 Task: Create a task  Implement a new cloud-based expense tracking system for a company , assign it to team member softage.3@softage.net in the project ConduitTech and update the status of the task to  On Track  , set the priority of the task to Low
Action: Mouse moved to (234, 198)
Screenshot: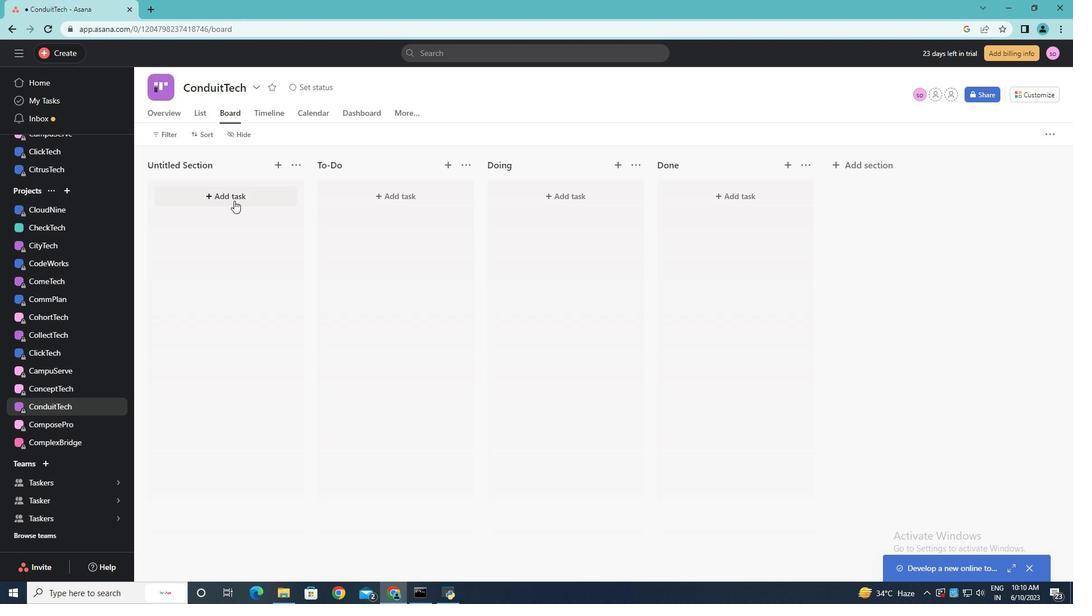 
Action: Mouse pressed left at (234, 198)
Screenshot: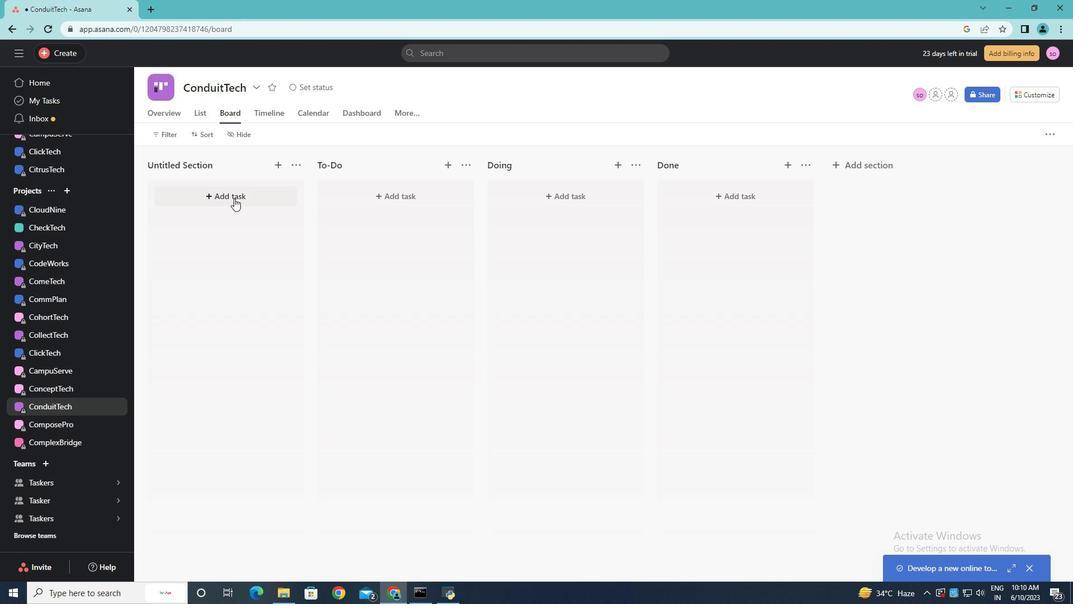 
Action: Key pressed <Key.shift><Key.shift><Key.shift><Key.shift><Key.shift>Implement<Key.space><Key.space><Key.backspace>a<Key.space>new<Key.space>cloud-based<Key.space><Key.shift>E<Key.backspace>expense<Key.space><Key.shift>Tr<Key.backspace><Key.backspace>tracking<Key.space>system<Key.space>for<Key.space>a<Key.space>company
Screenshot: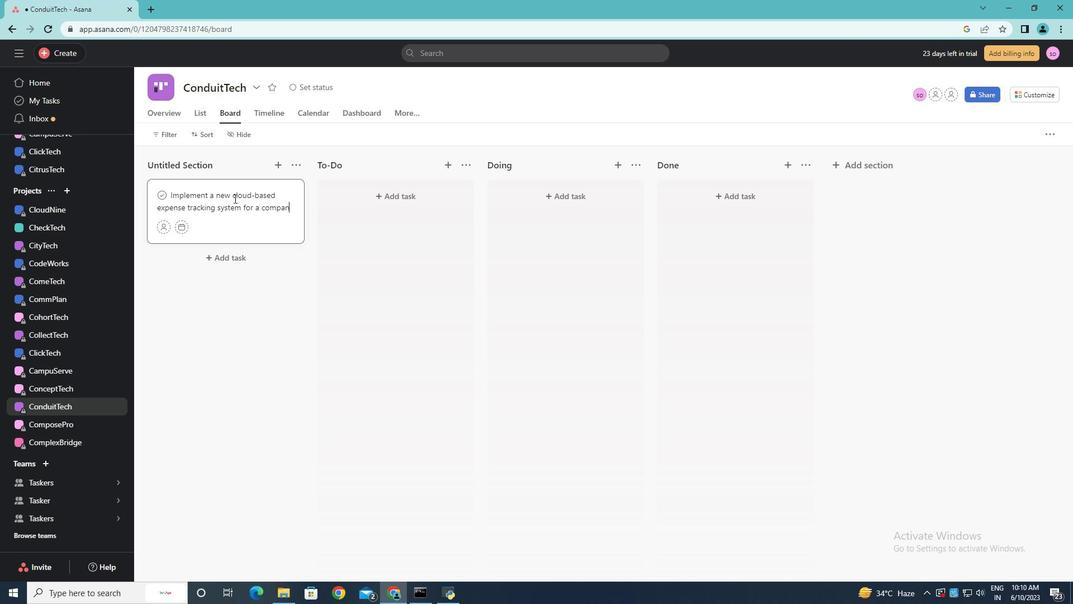 
Action: Mouse moved to (161, 226)
Screenshot: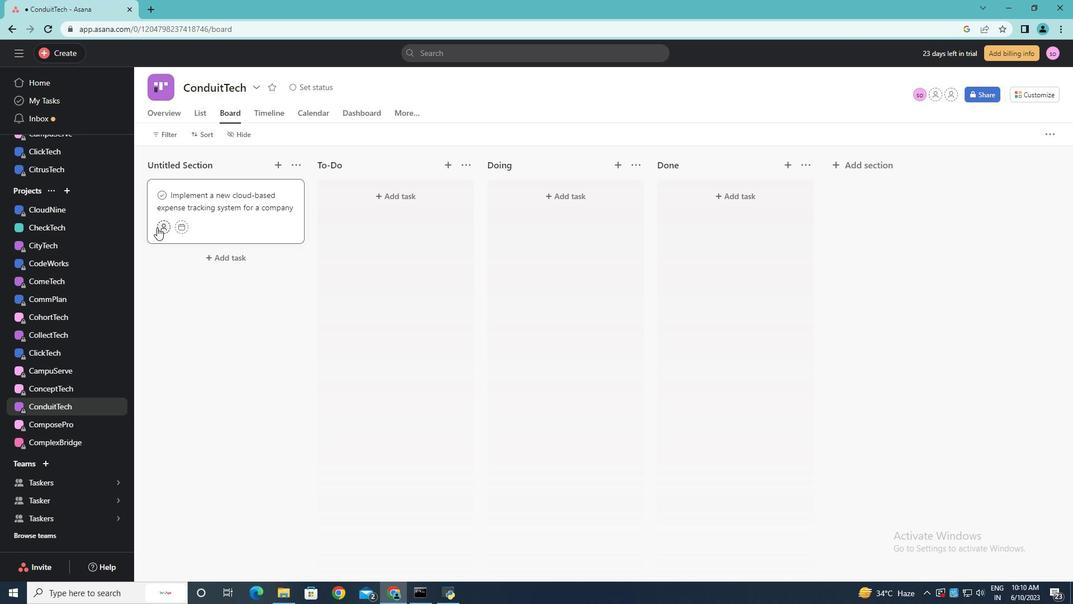 
Action: Mouse pressed left at (161, 226)
Screenshot: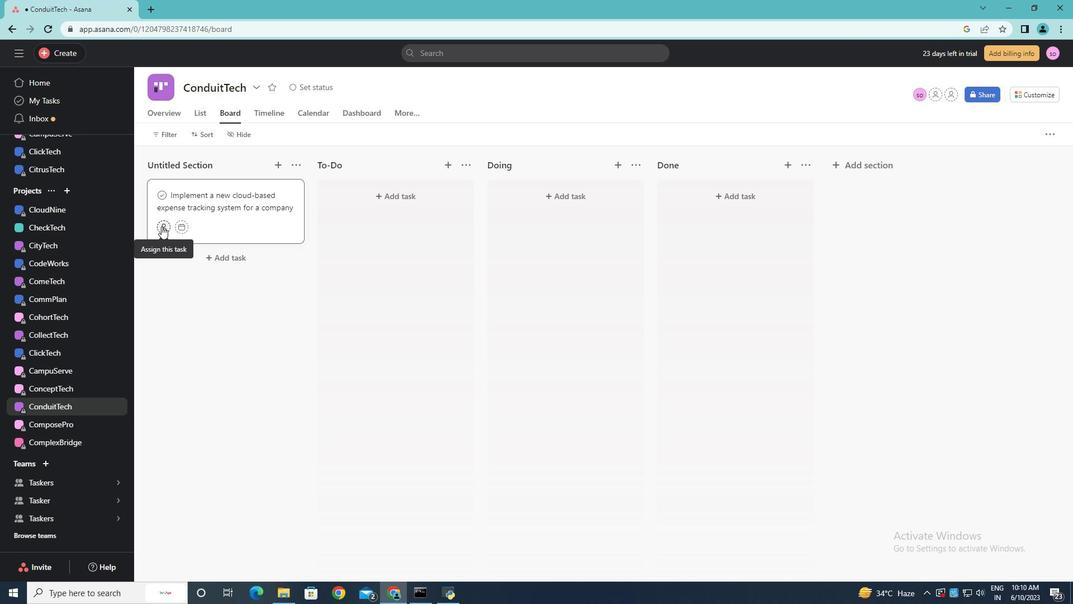 
Action: Key pressed softage.3<Key.shift><Key.shift><Key.shift><Key.shift><Key.shift><Key.shift><Key.shift><Key.shift><Key.shift><Key.shift><Key.shift><Key.shift><Key.shift><Key.shift><Key.shift><Key.shift>@sod<Key.backspace>ftage.net<Key.enter>
Screenshot: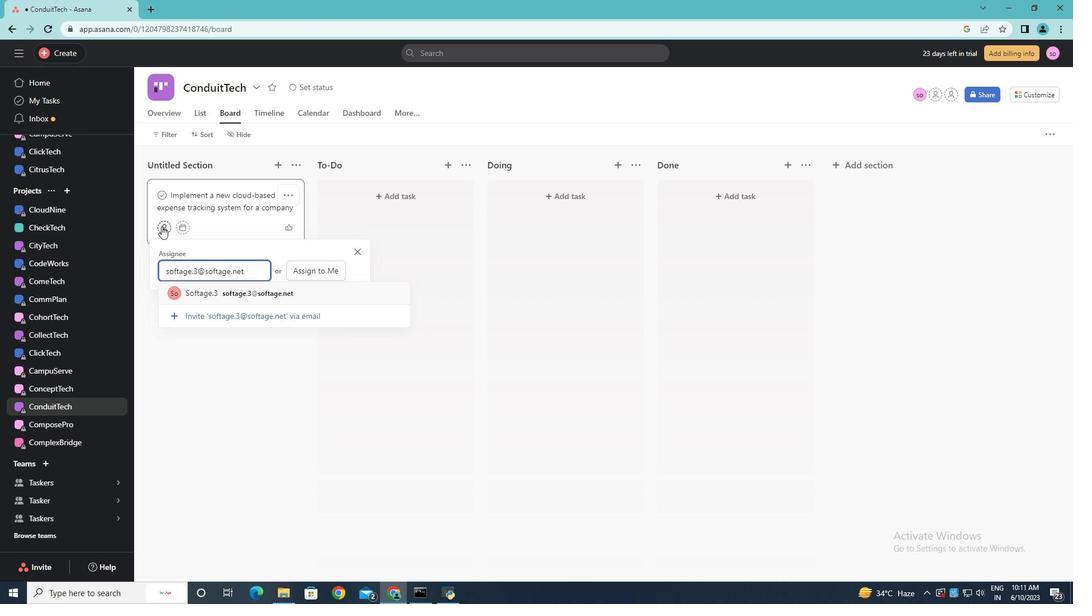 
Action: Mouse moved to (232, 208)
Screenshot: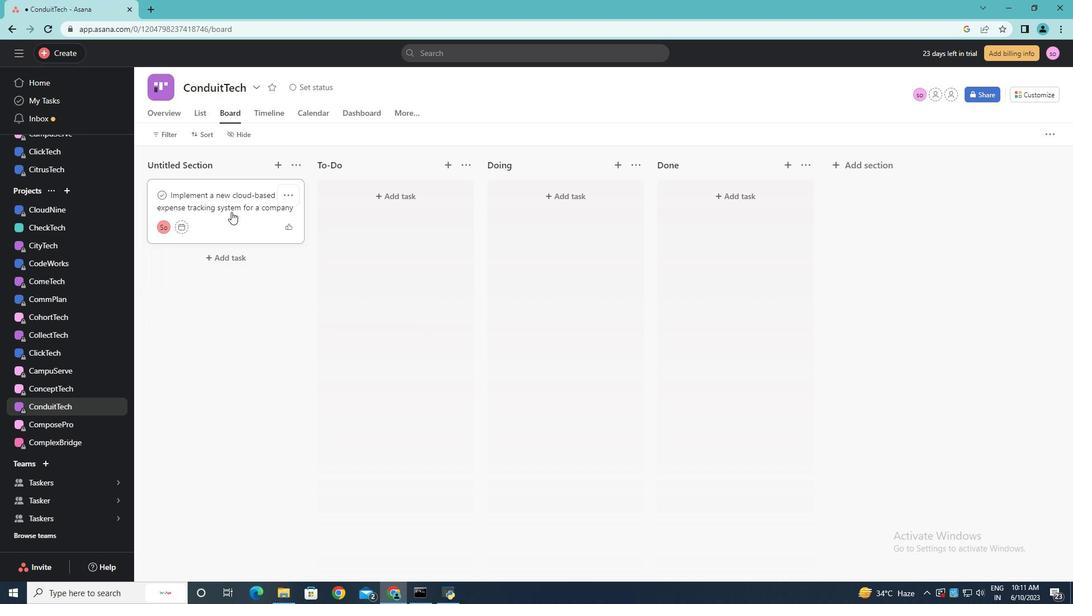 
Action: Mouse pressed left at (232, 208)
Screenshot: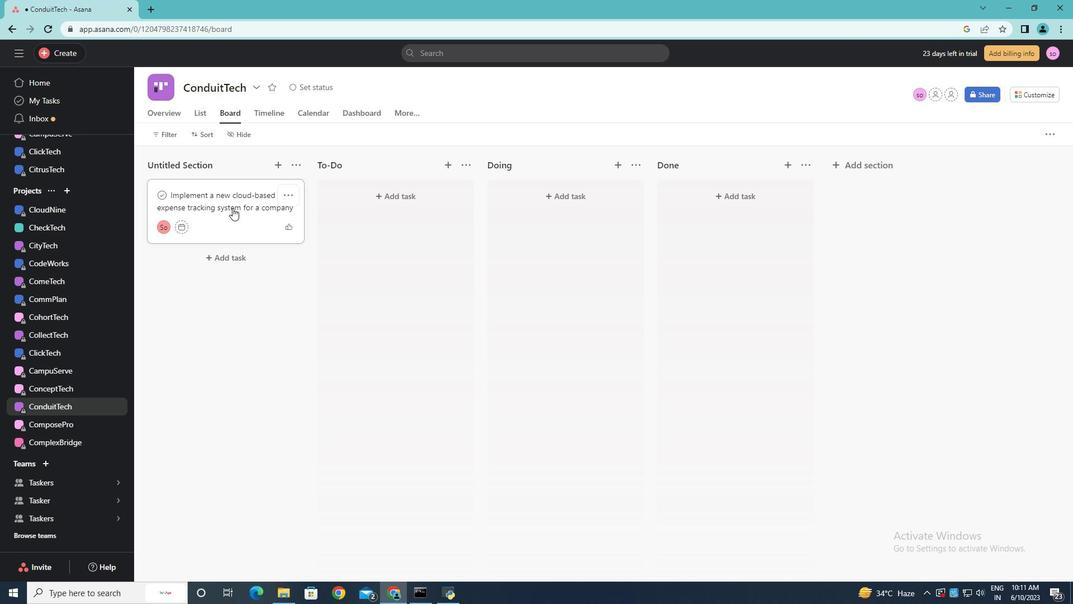 
Action: Mouse moved to (829, 349)
Screenshot: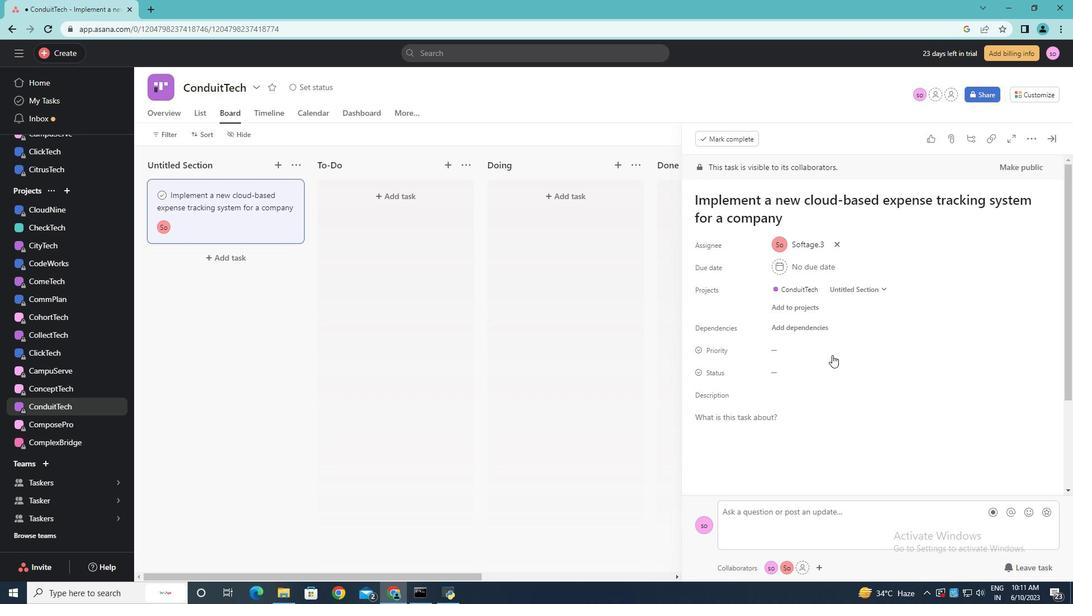 
Action: Mouse pressed left at (829, 349)
Screenshot: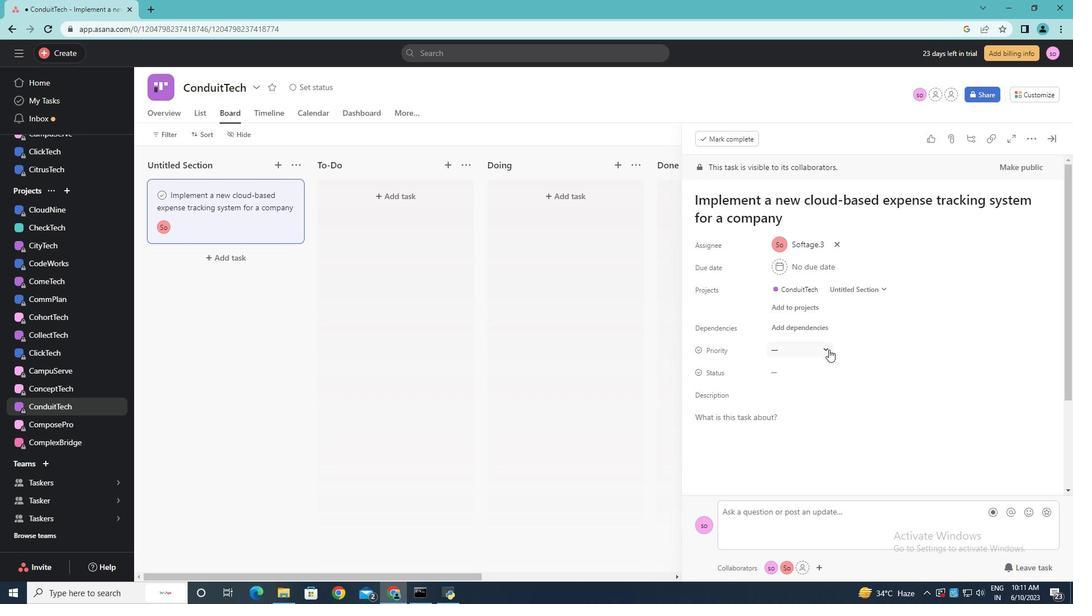 
Action: Mouse moved to (809, 431)
Screenshot: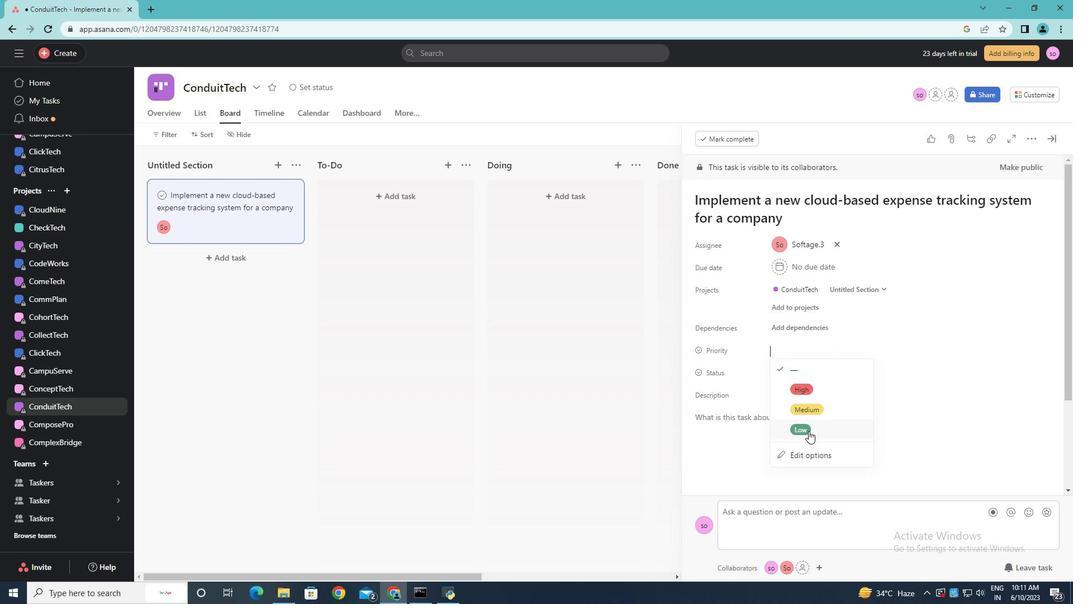
Action: Mouse pressed left at (809, 431)
Screenshot: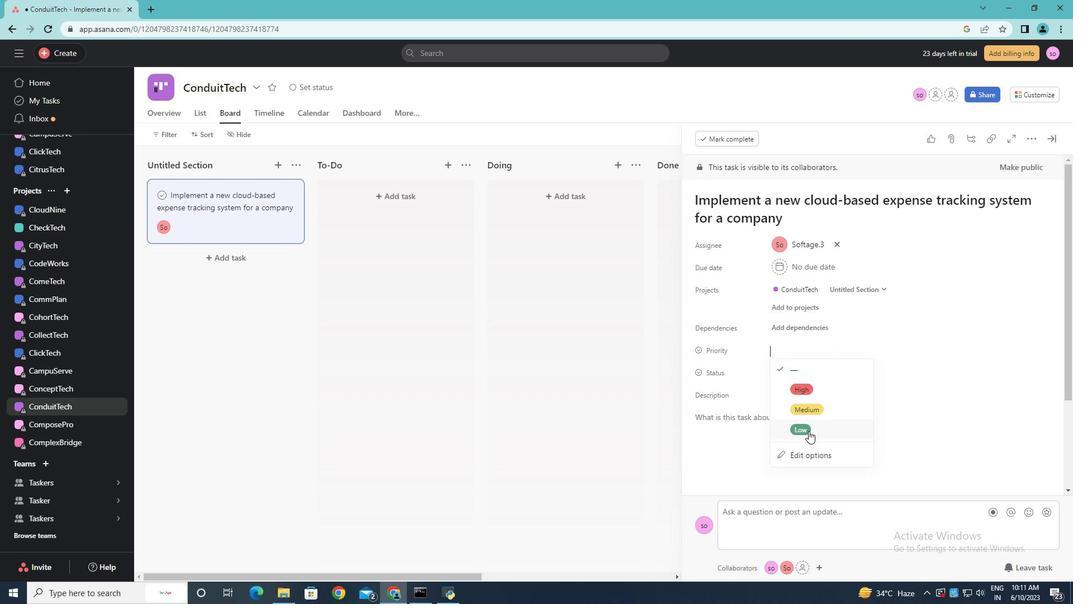 
Action: Mouse moved to (824, 370)
Screenshot: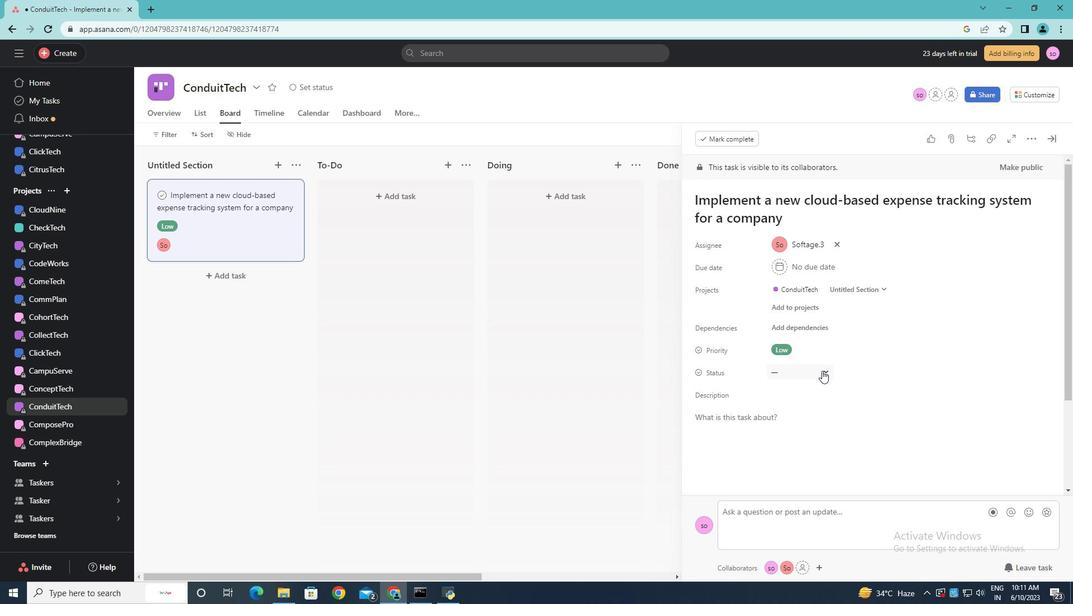 
Action: Mouse pressed left at (824, 370)
Screenshot: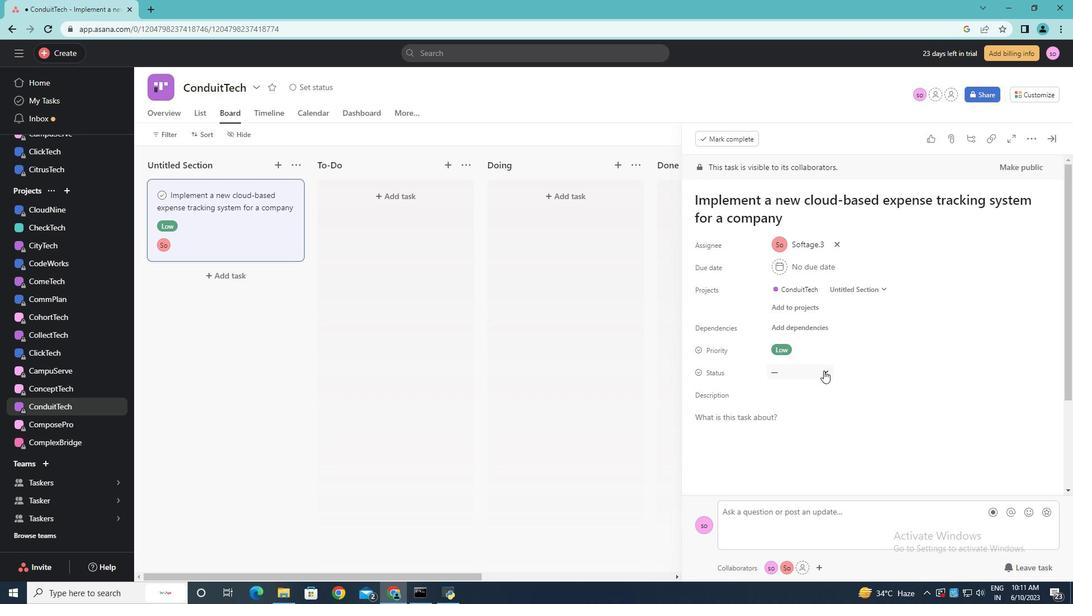 
Action: Mouse moved to (810, 411)
Screenshot: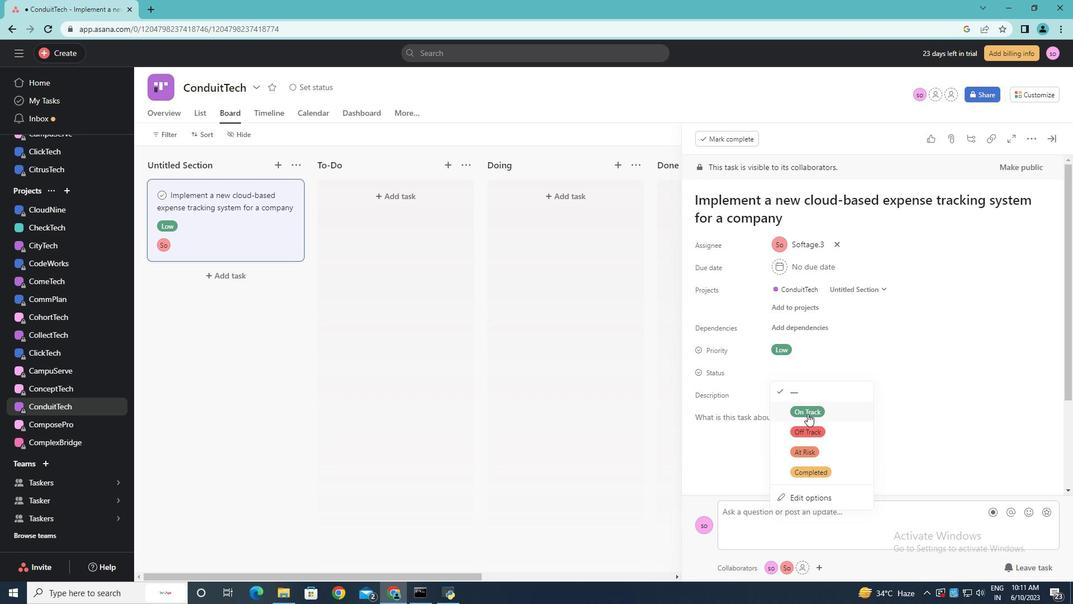 
Action: Mouse pressed left at (810, 411)
Screenshot: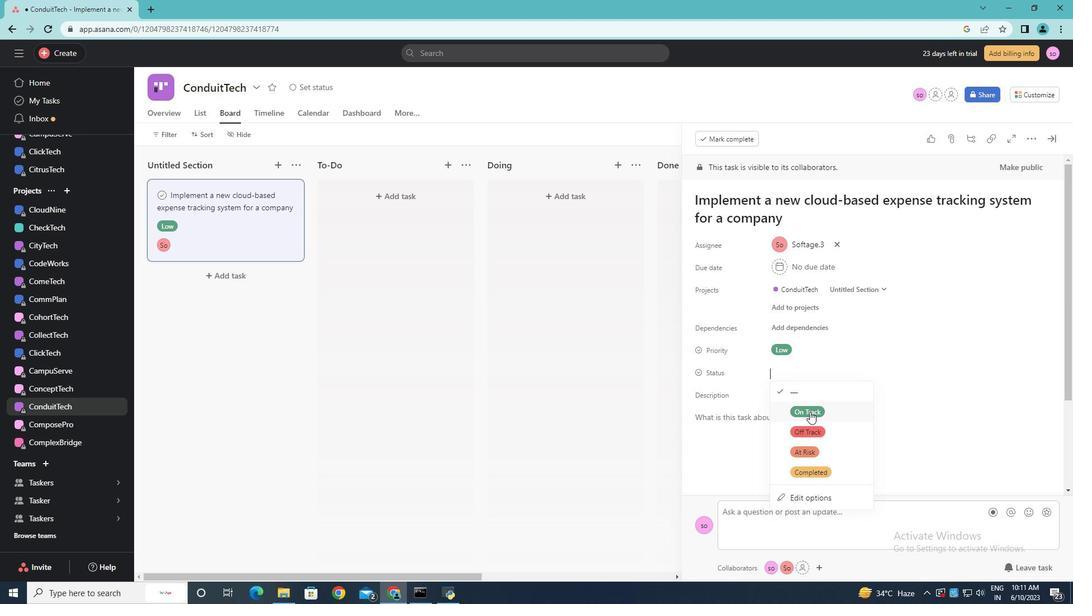 
Action: Mouse moved to (987, 341)
Screenshot: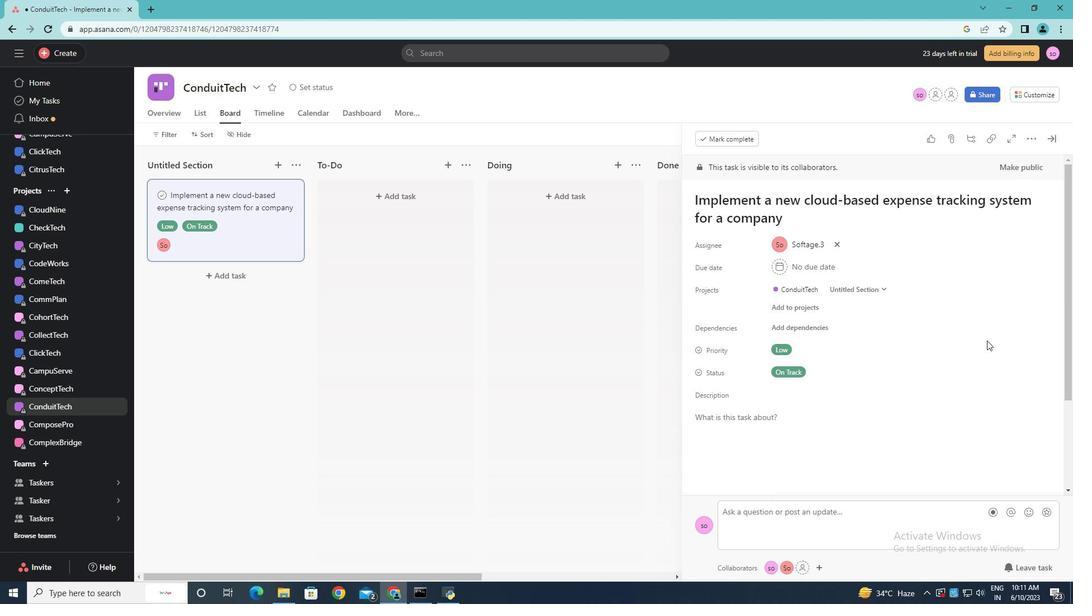 
Action: Mouse scrolled (987, 340) with delta (0, 0)
Screenshot: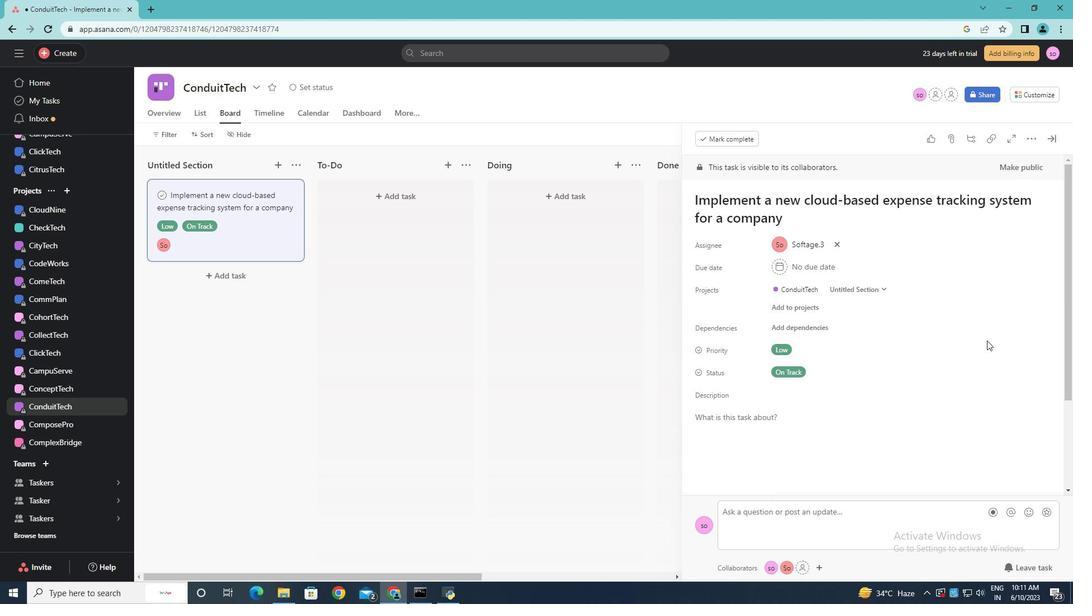 
Action: Mouse scrolled (987, 340) with delta (0, 0)
Screenshot: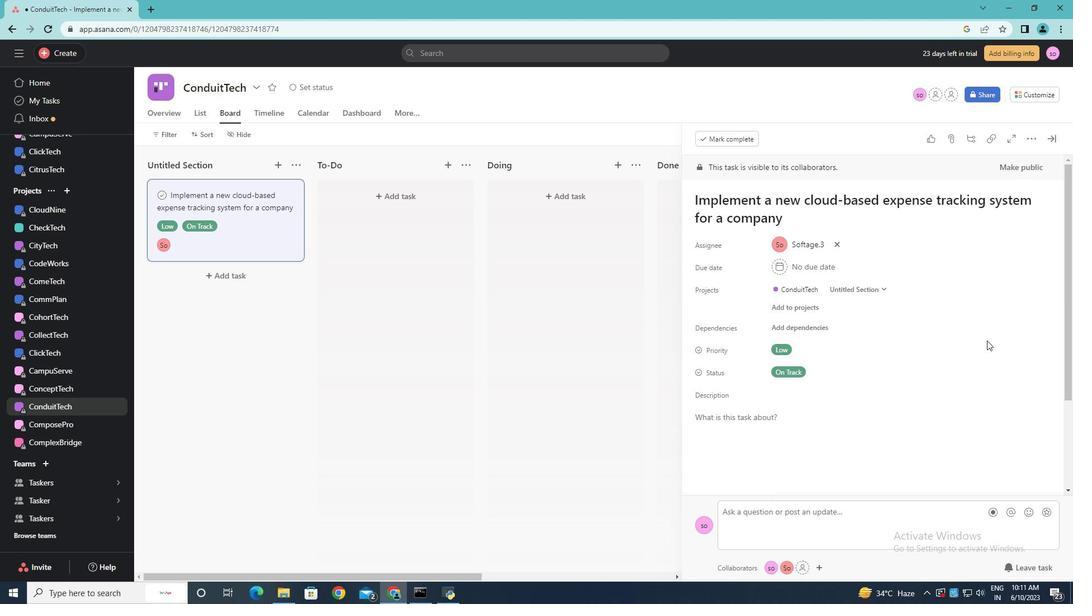 
Action: Mouse scrolled (987, 340) with delta (0, 0)
Screenshot: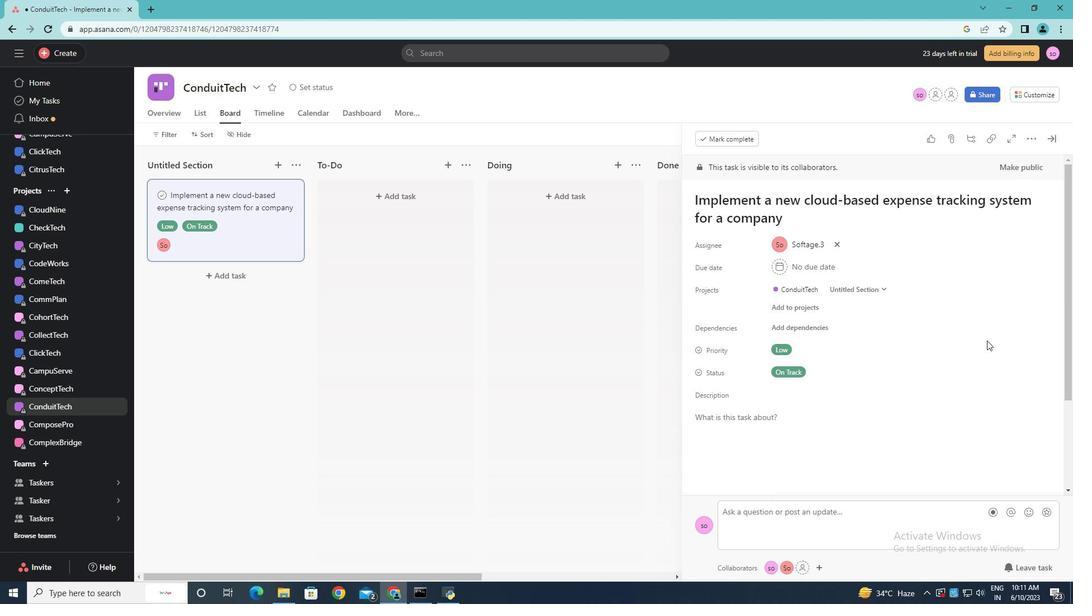 
Action: Mouse scrolled (987, 340) with delta (0, 0)
Screenshot: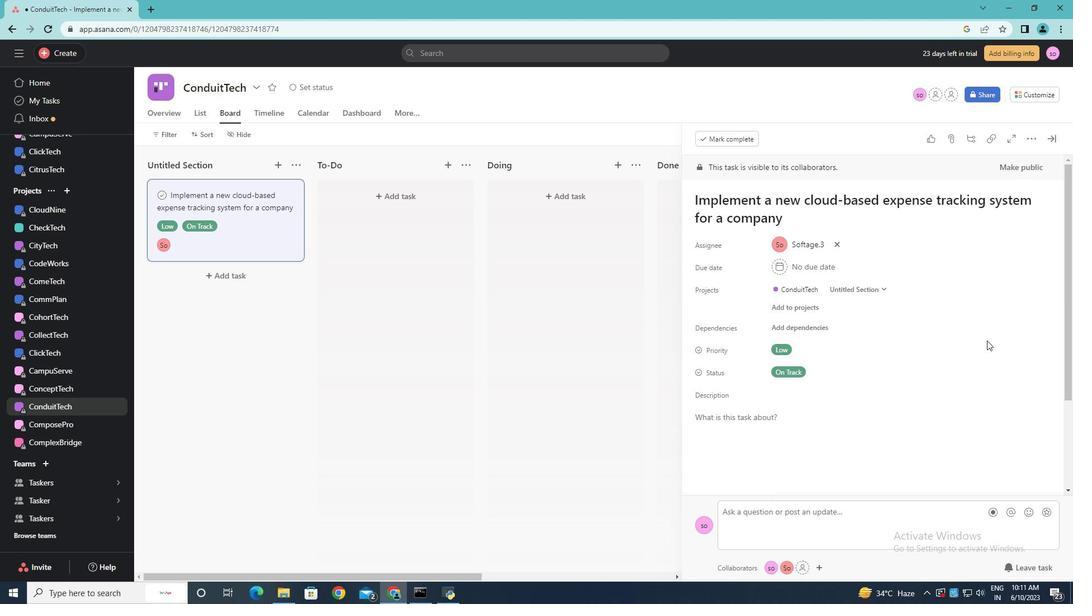 
Action: Mouse scrolled (987, 340) with delta (0, 0)
Screenshot: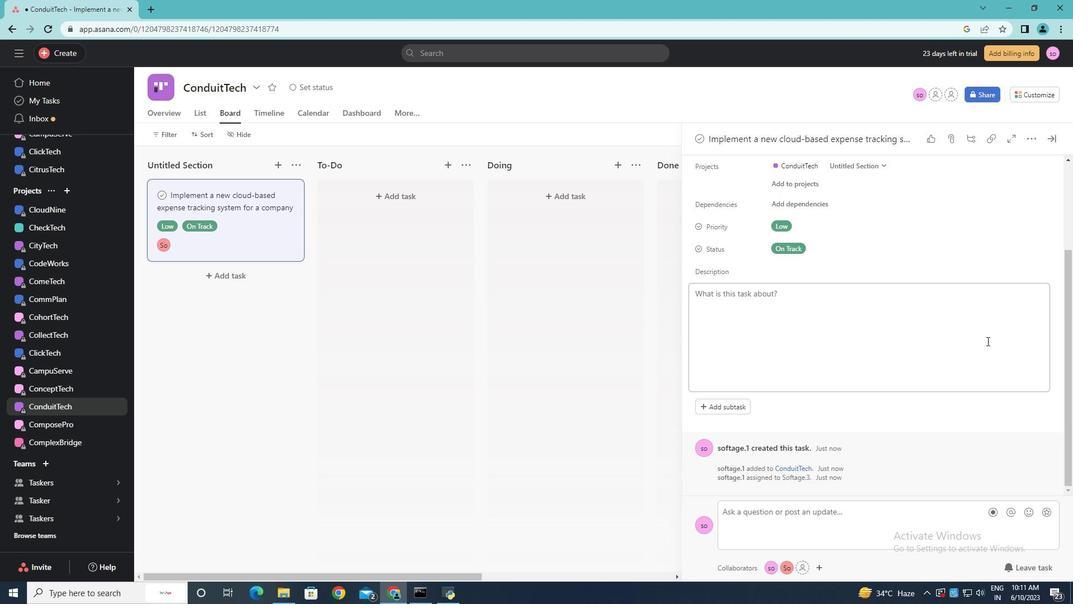 
Action: Mouse scrolled (987, 340) with delta (0, 0)
Screenshot: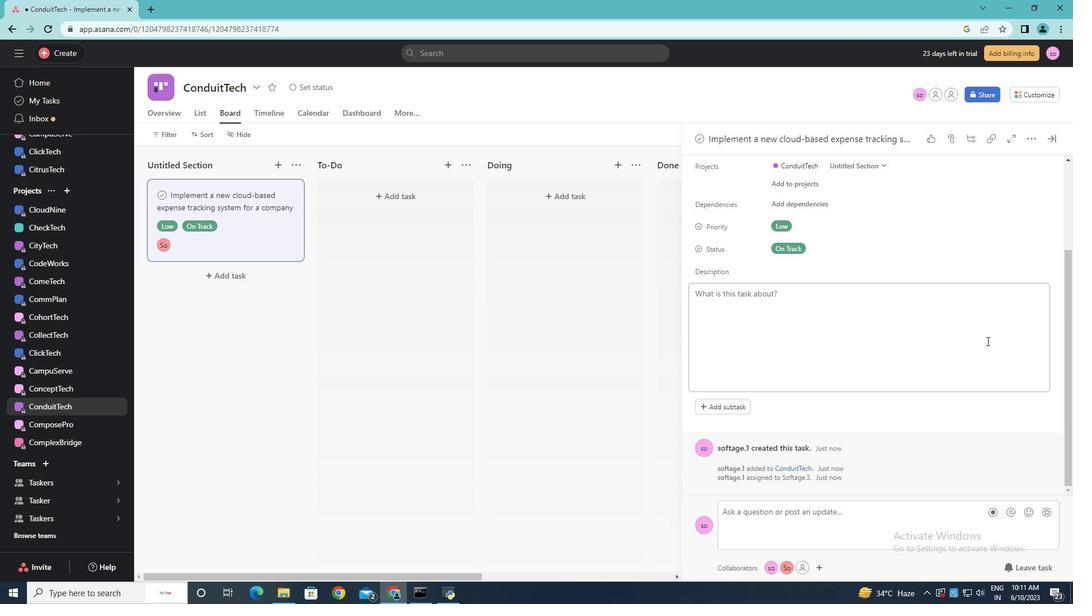 
Action: Mouse scrolled (987, 340) with delta (0, 0)
Screenshot: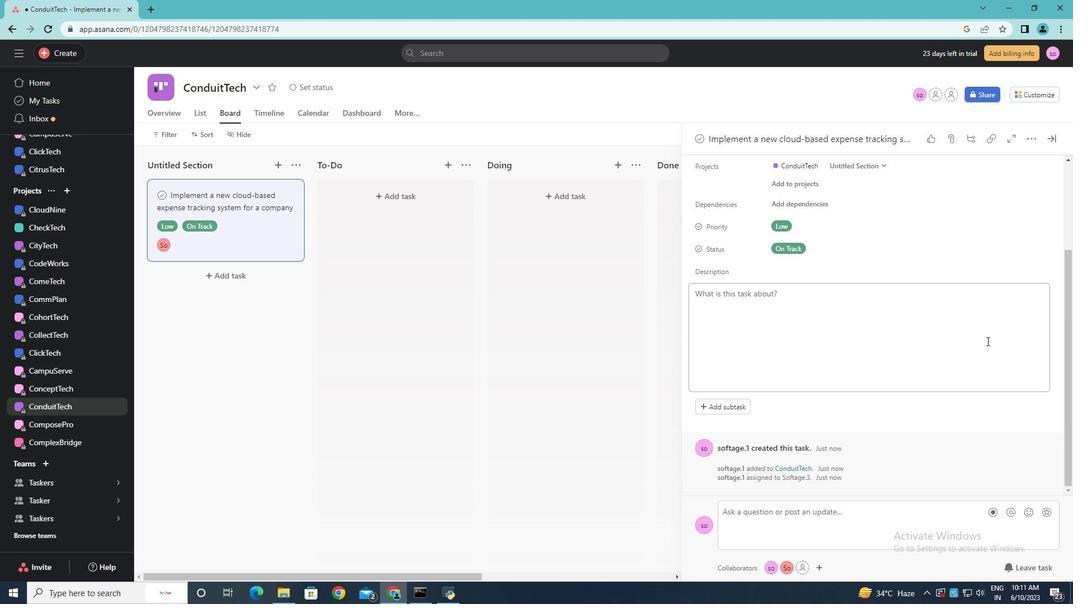 
Action: Mouse moved to (1057, 138)
Screenshot: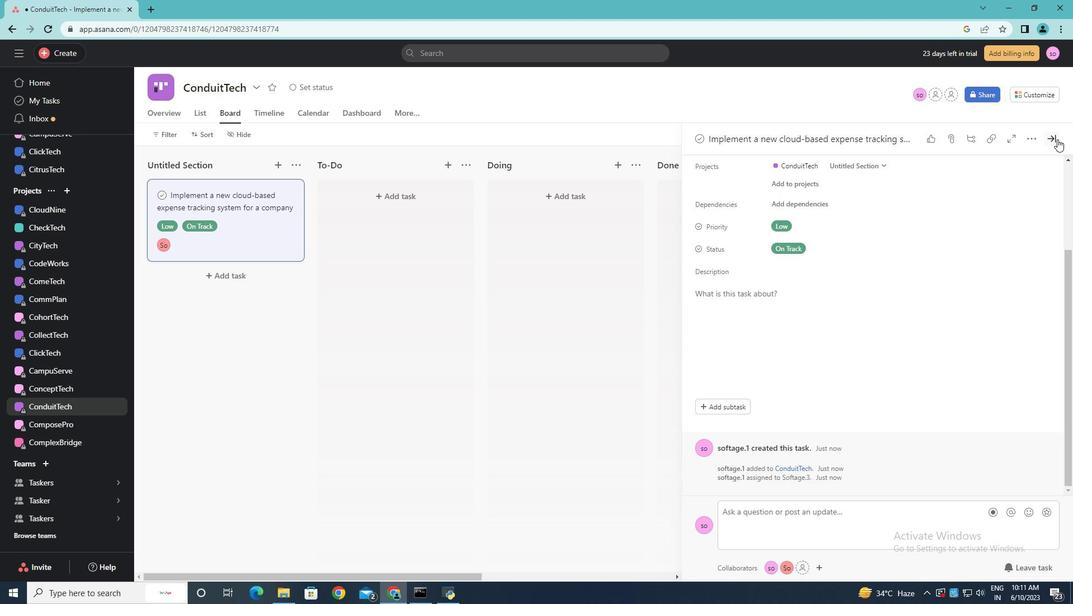 
Action: Mouse pressed left at (1057, 138)
Screenshot: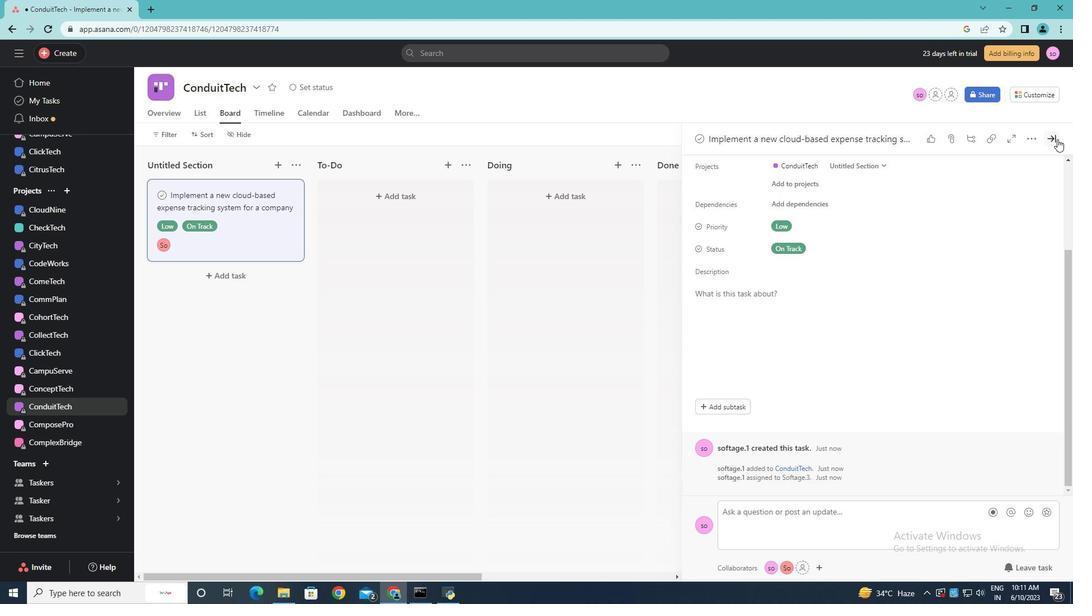
Action: Mouse moved to (743, 316)
Screenshot: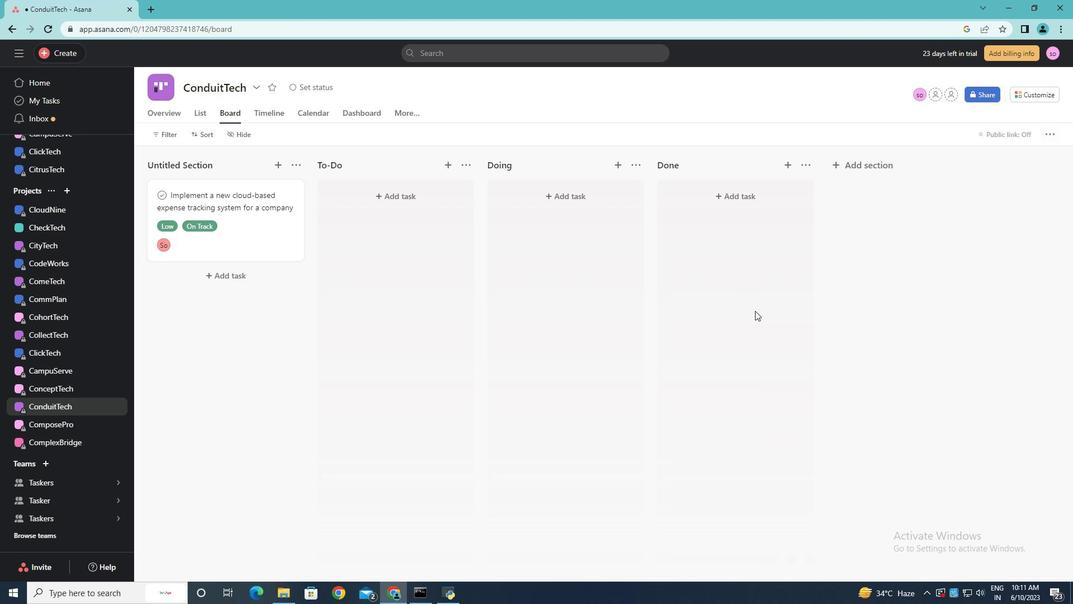 
Action: Mouse pressed left at (743, 316)
Screenshot: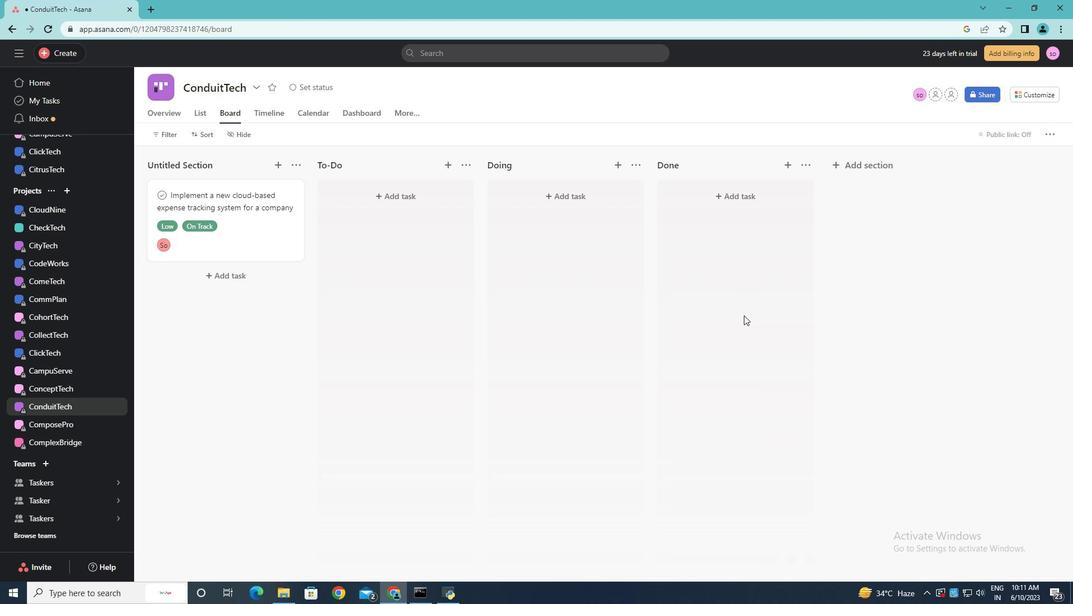 
